 Task: Write the board title "Public Target".
Action: Mouse moved to (441, 412)
Screenshot: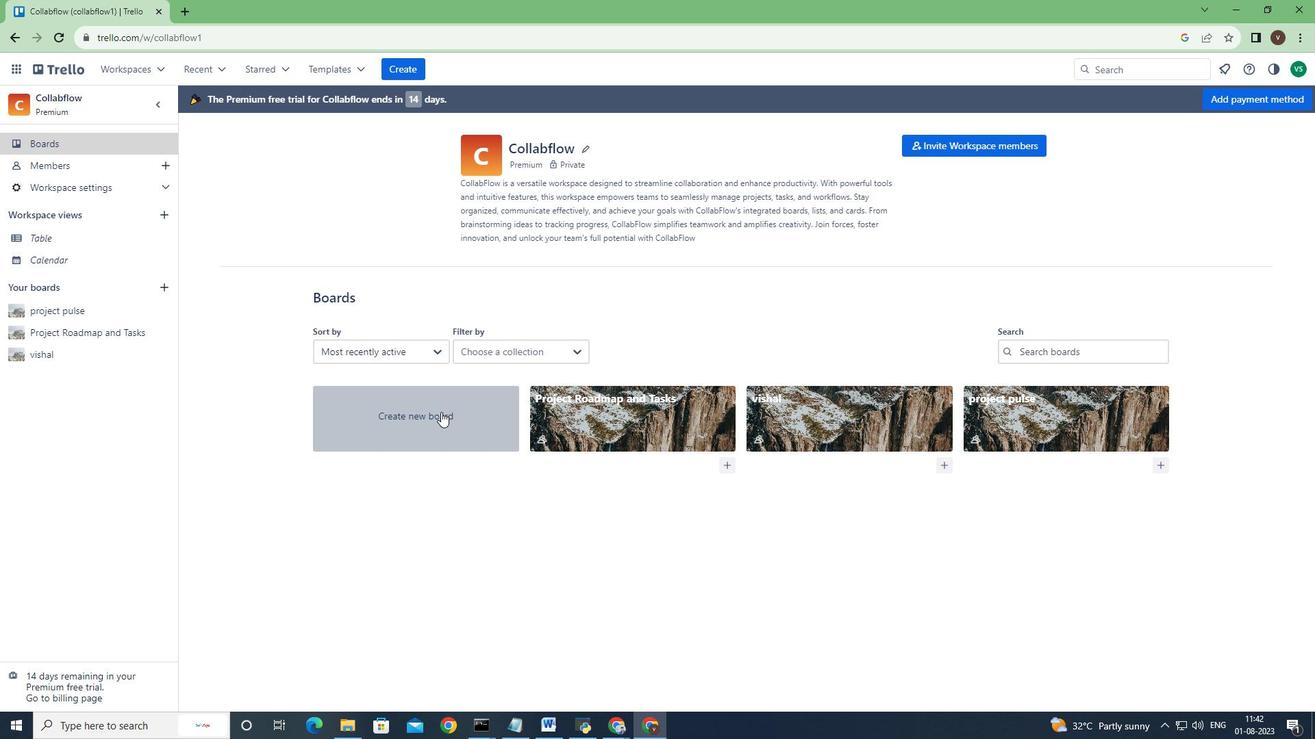 
Action: Mouse pressed left at (441, 412)
Screenshot: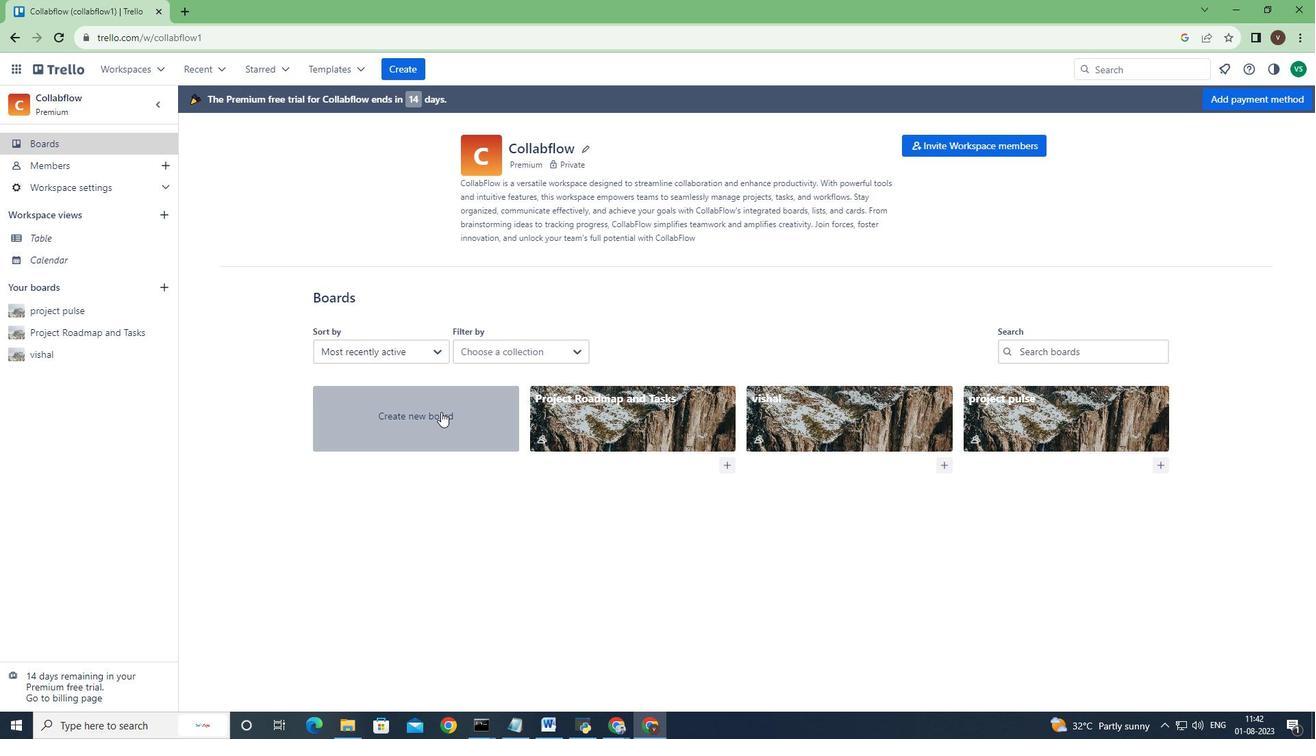 
Action: Mouse moved to (581, 489)
Screenshot: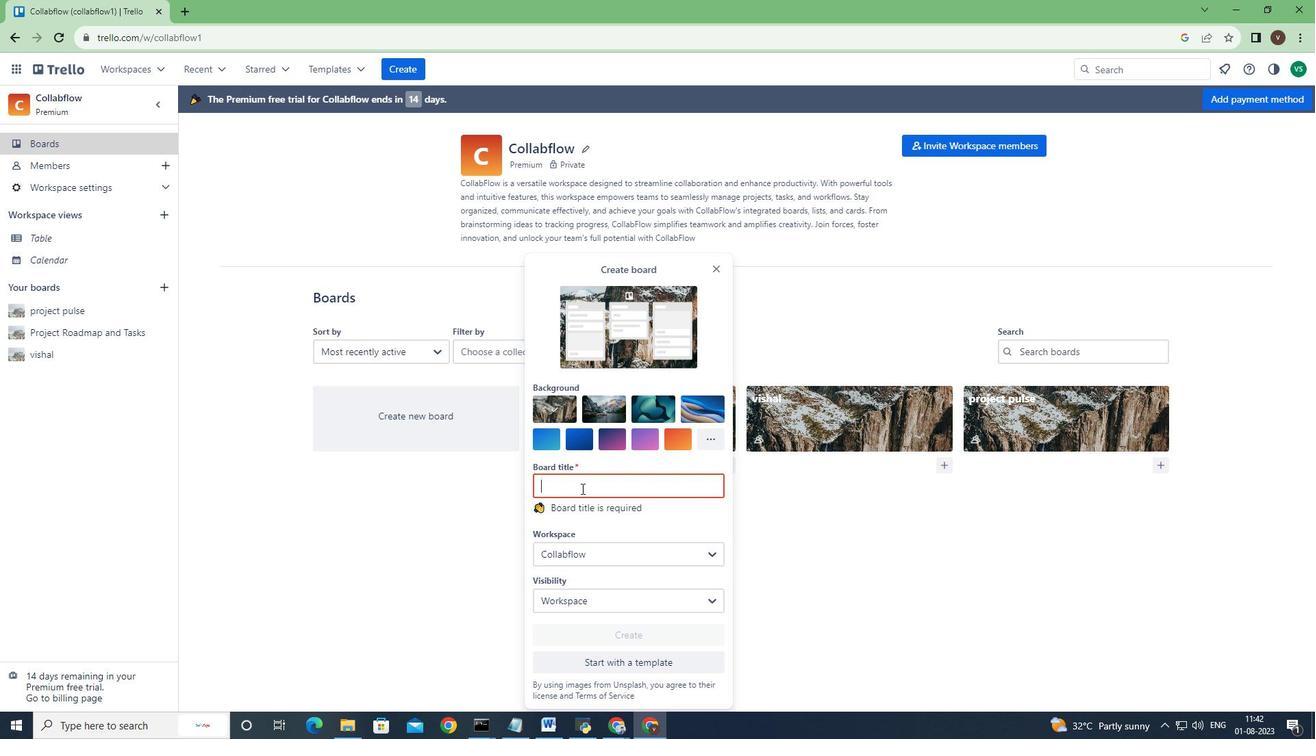 
Action: Mouse pressed left at (581, 489)
Screenshot: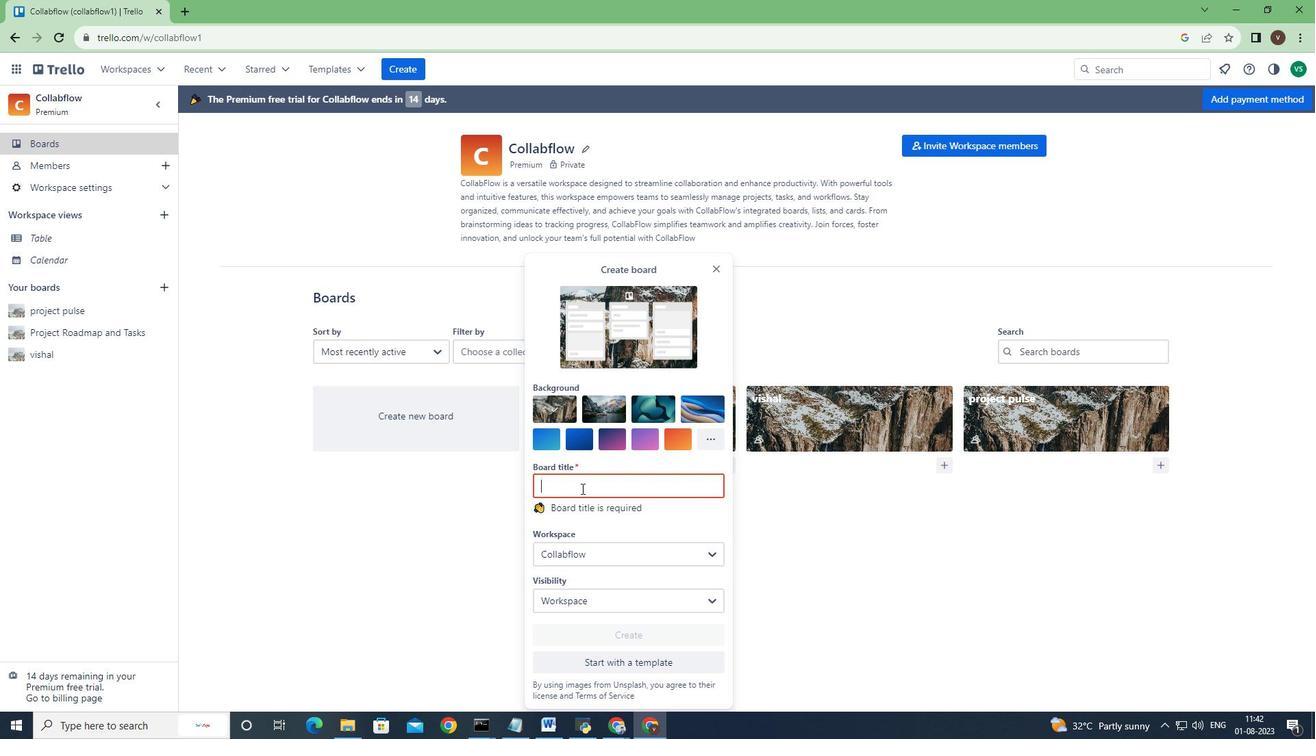 
Action: Key pressed <Key.shift>Public<Key.space><Key.shift>Target
Screenshot: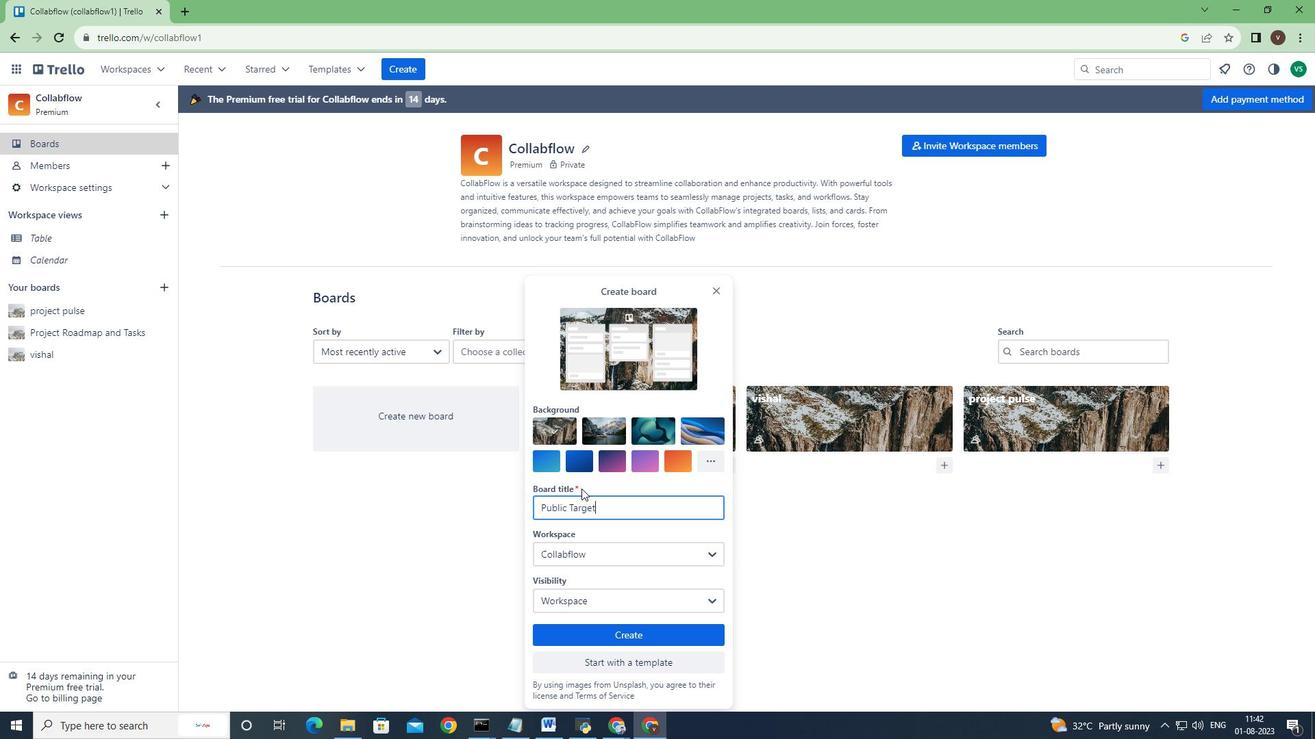 
